 Task: Access My Media from Content Library.
Action: Mouse moved to (279, 0)
Screenshot: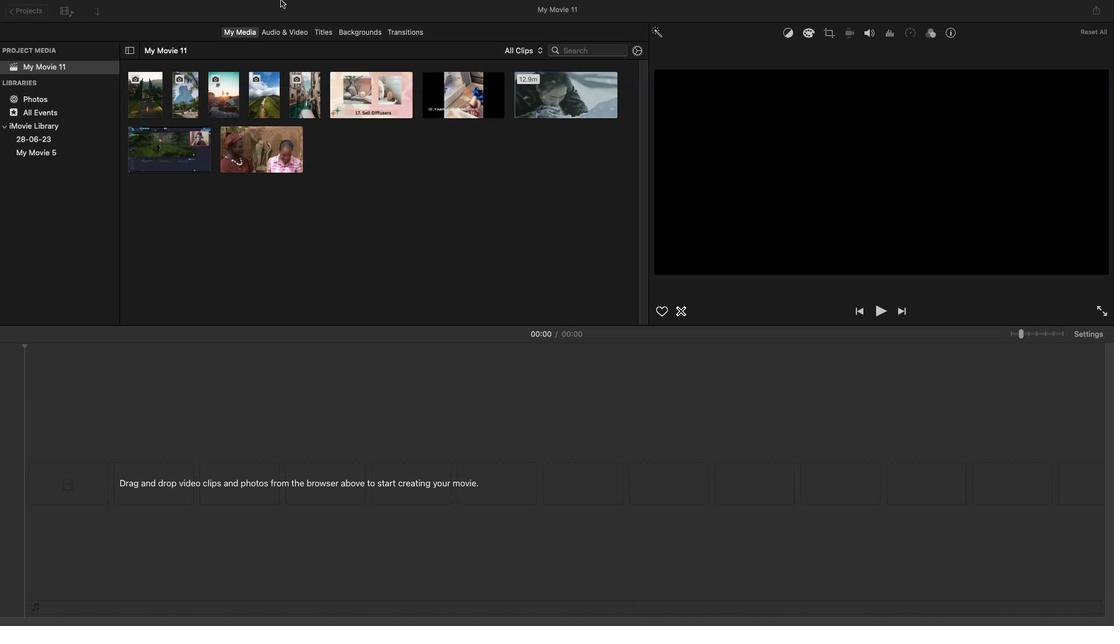 
Action: Mouse pressed left at (279, 0)
Screenshot: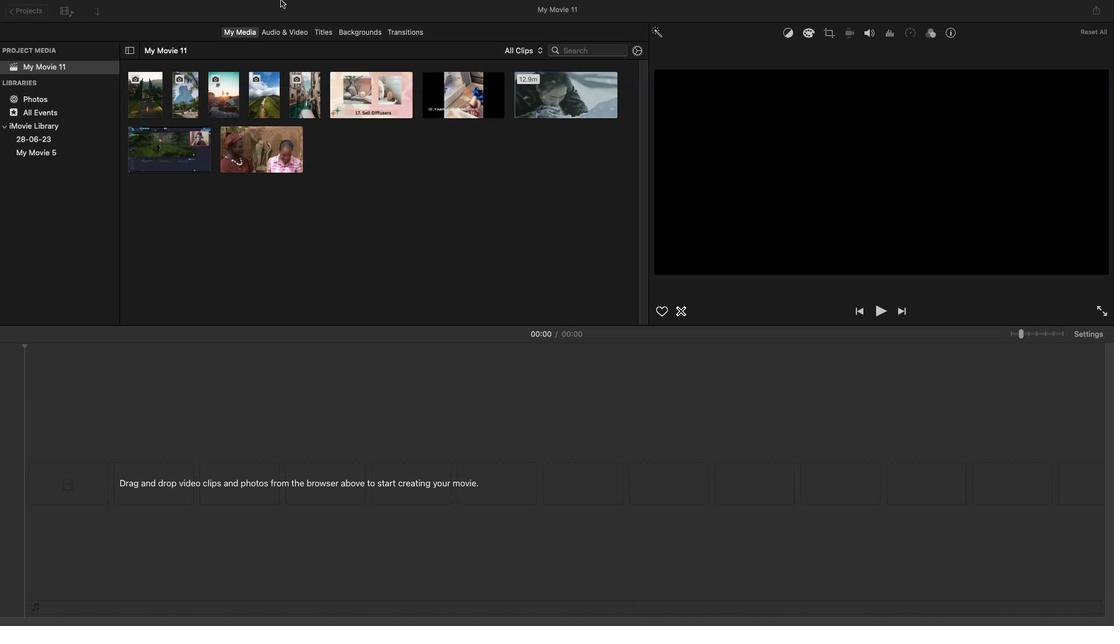 
Action: Mouse moved to (231, 3)
Screenshot: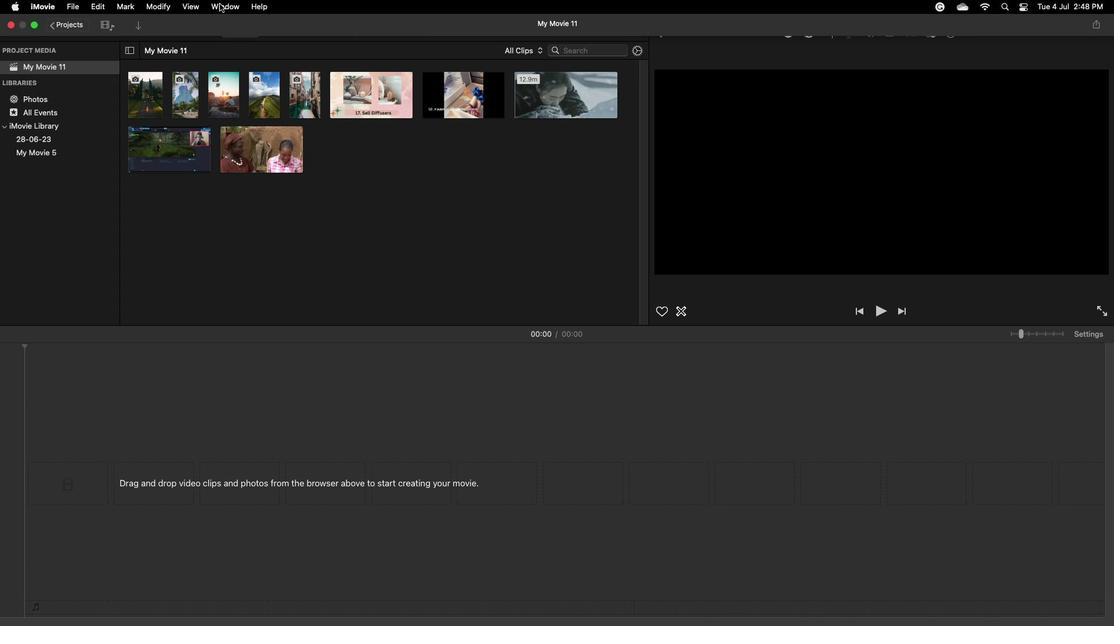 
Action: Mouse pressed left at (231, 3)
Screenshot: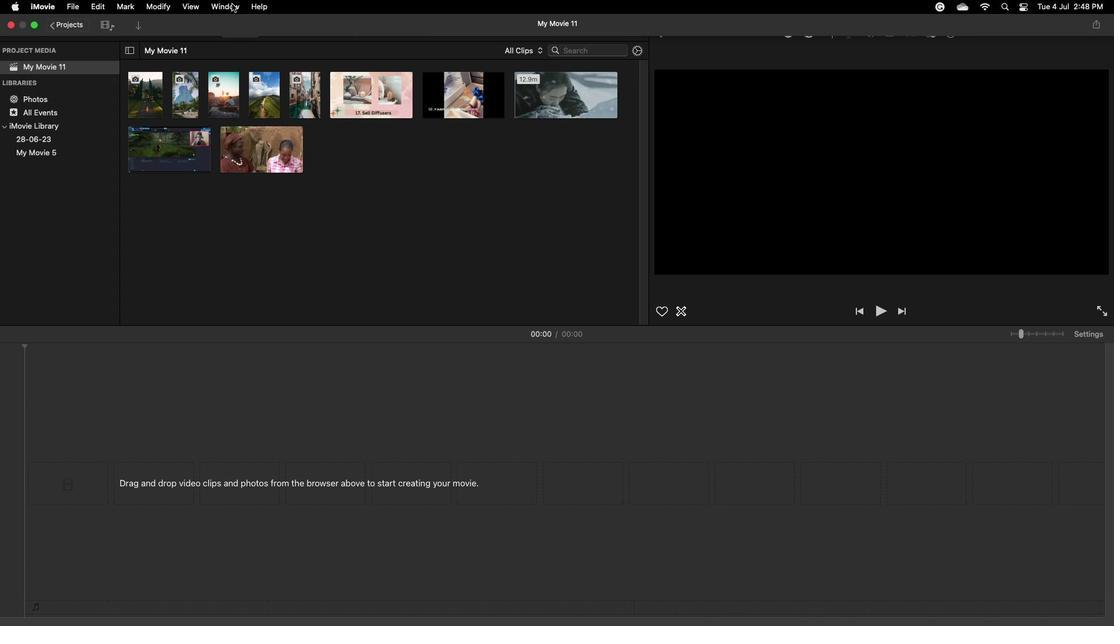 
Action: Mouse moved to (252, 186)
Screenshot: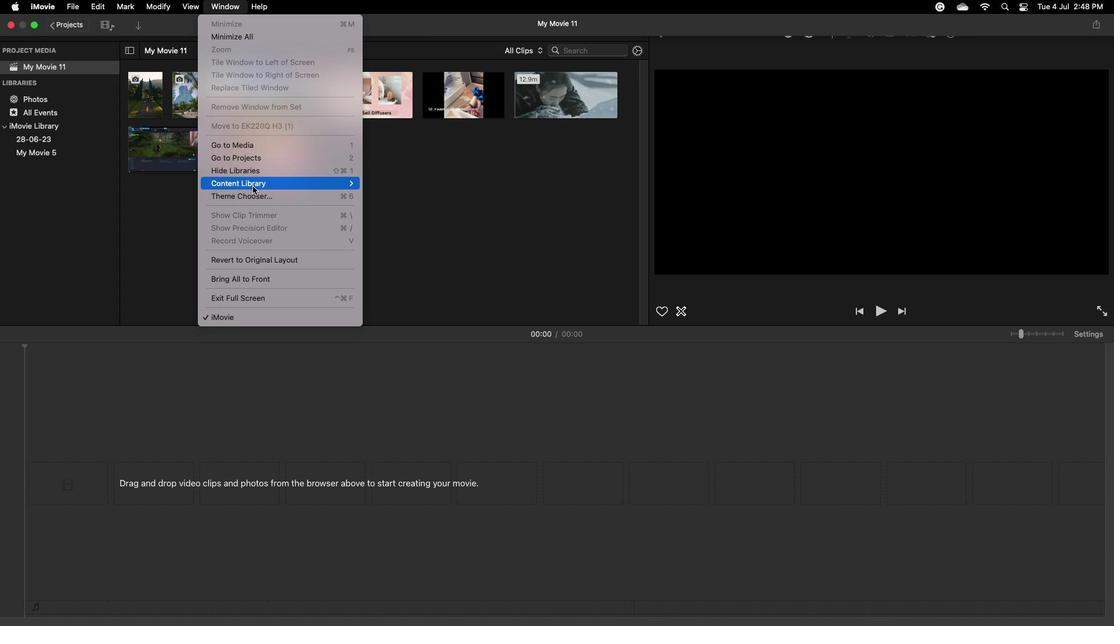 
Action: Mouse pressed left at (252, 186)
Screenshot: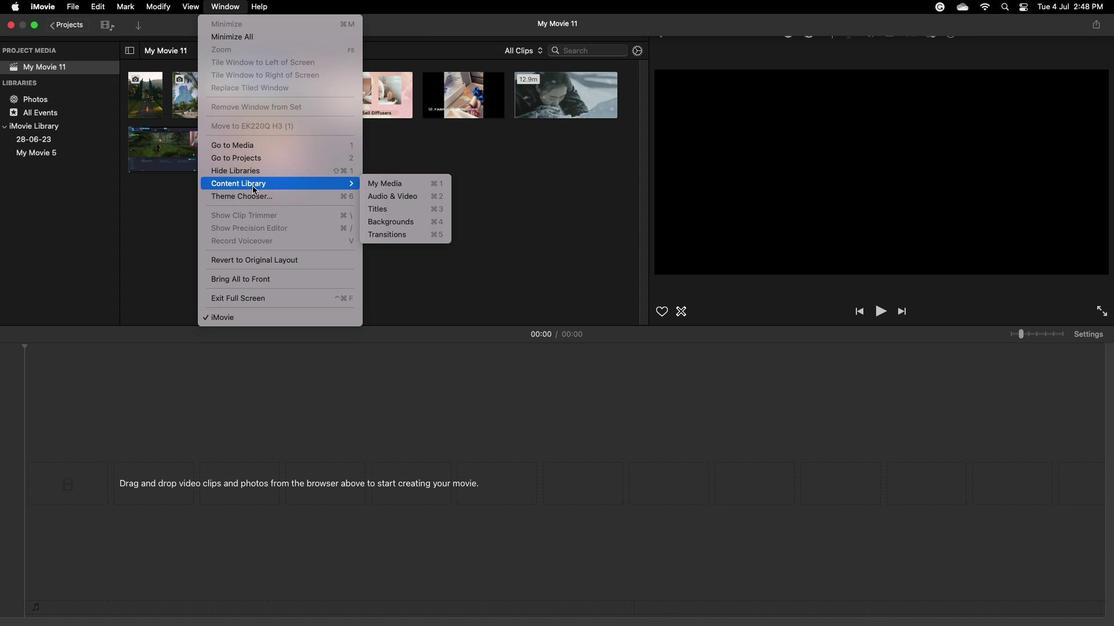 
Action: Mouse moved to (397, 185)
Screenshot: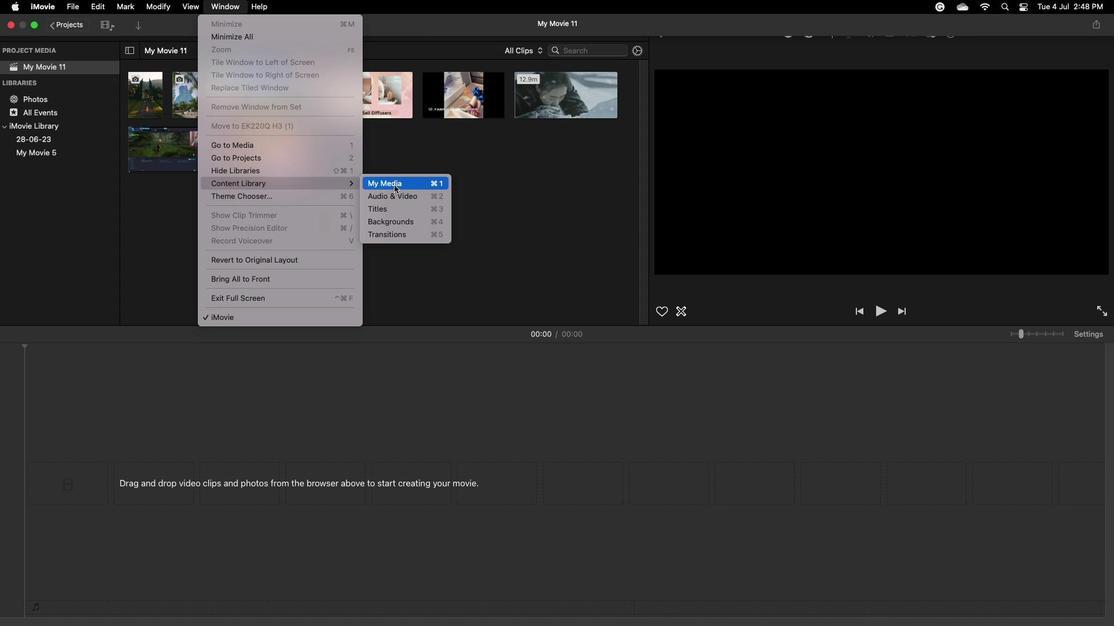 
Action: Mouse pressed left at (397, 185)
Screenshot: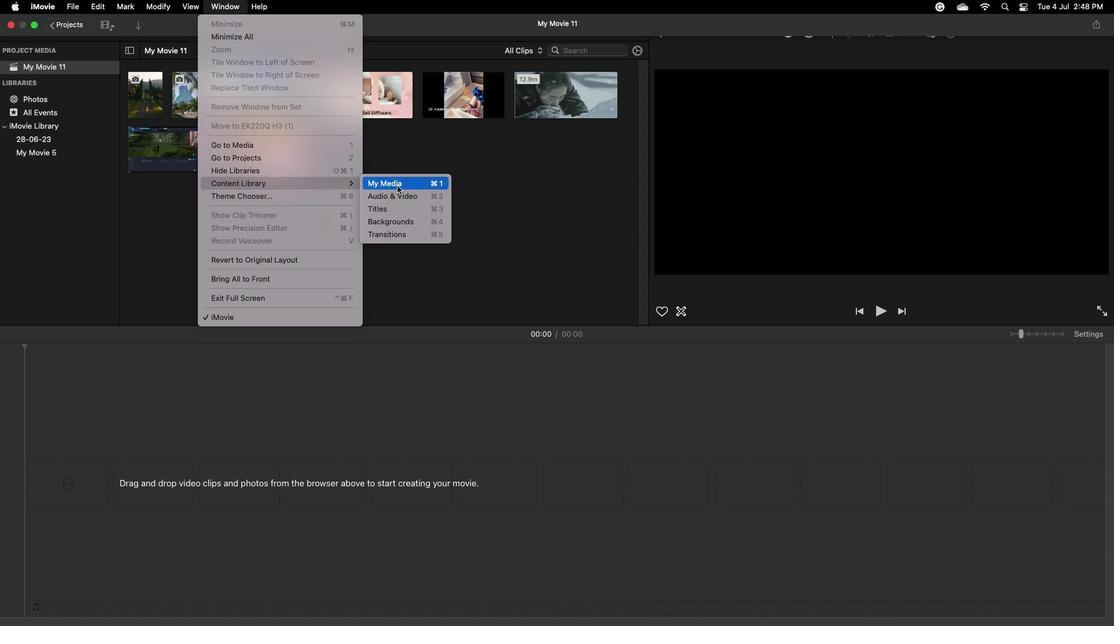 
